Task: Create a due date automation trigger when advanced on, 2 hours after a card is due add checklist without checklist "Resume".
Action: Mouse moved to (1129, 91)
Screenshot: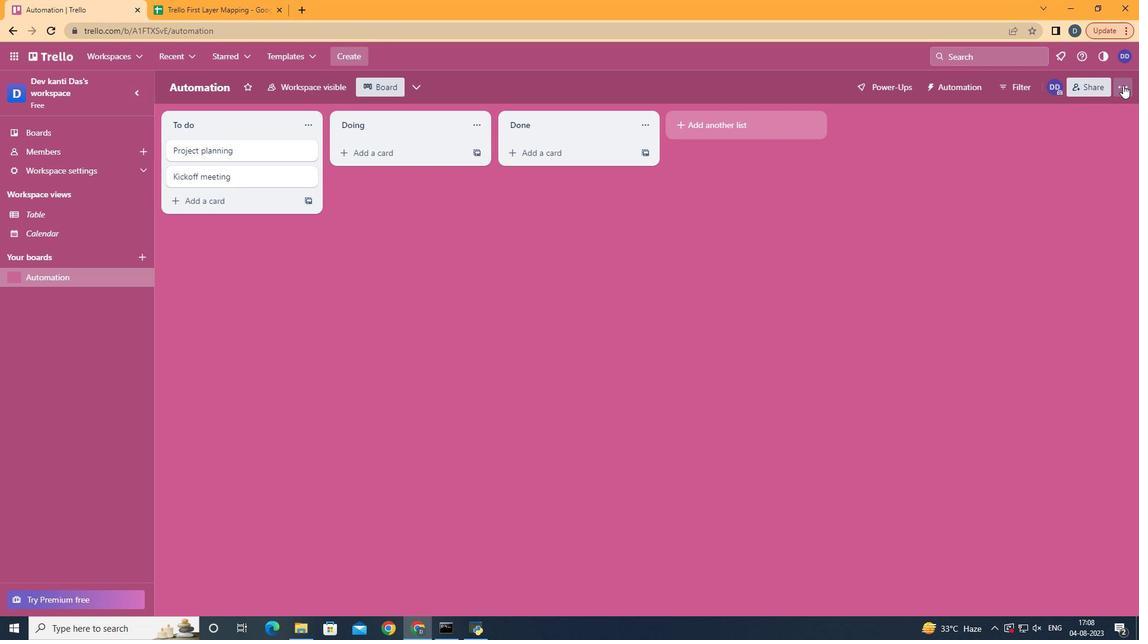 
Action: Mouse pressed left at (1129, 91)
Screenshot: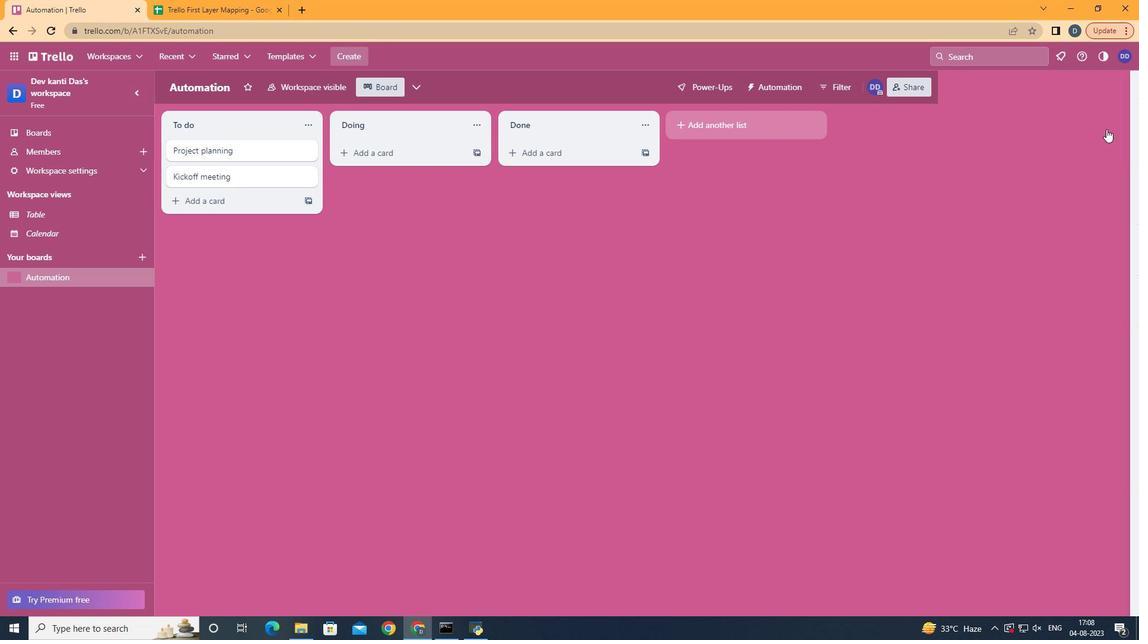 
Action: Mouse moved to (1032, 246)
Screenshot: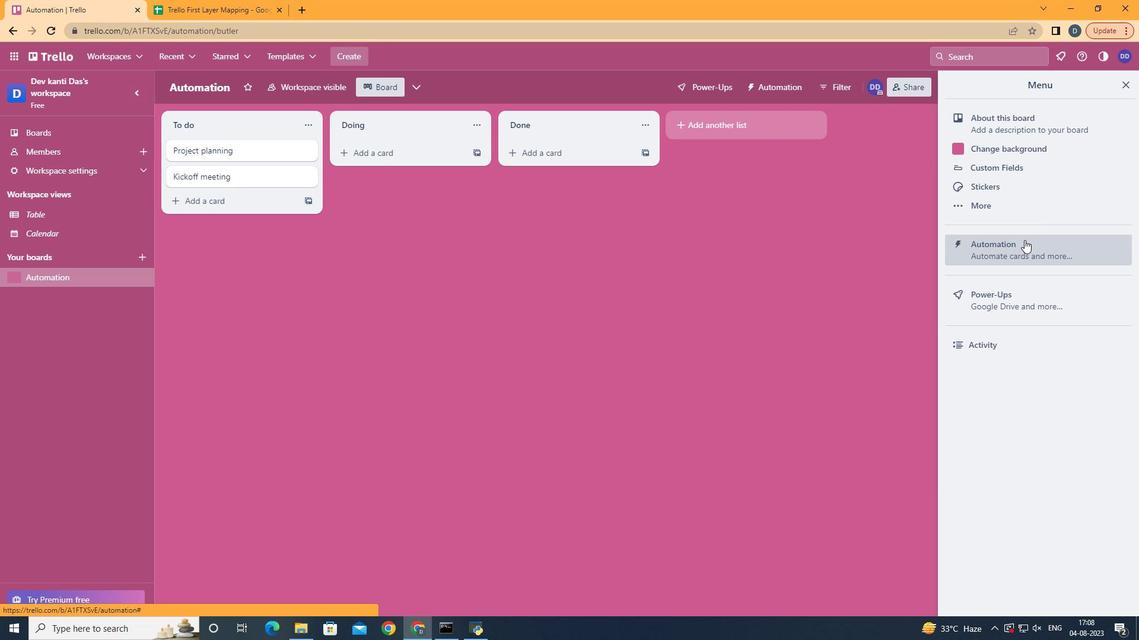 
Action: Mouse pressed left at (1032, 246)
Screenshot: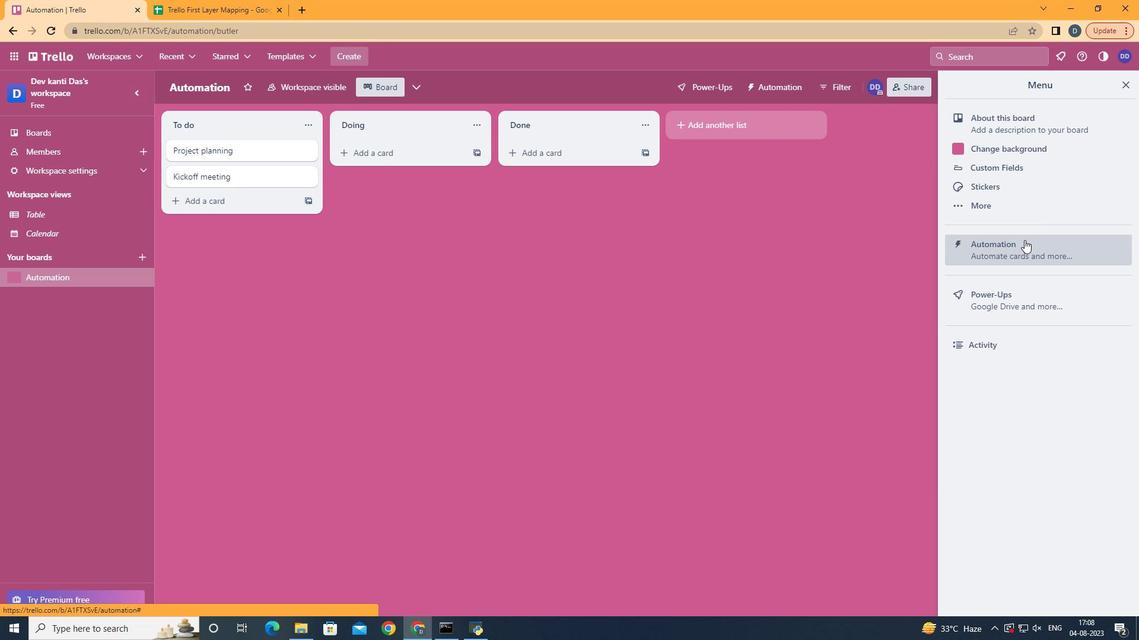 
Action: Mouse moved to (251, 254)
Screenshot: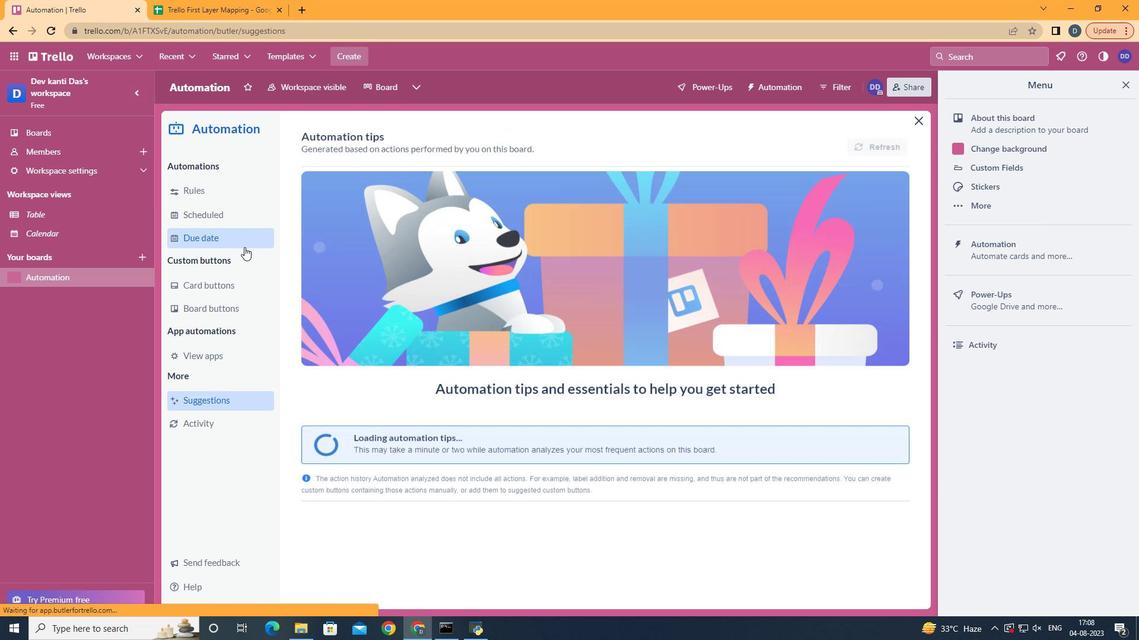 
Action: Mouse pressed left at (251, 254)
Screenshot: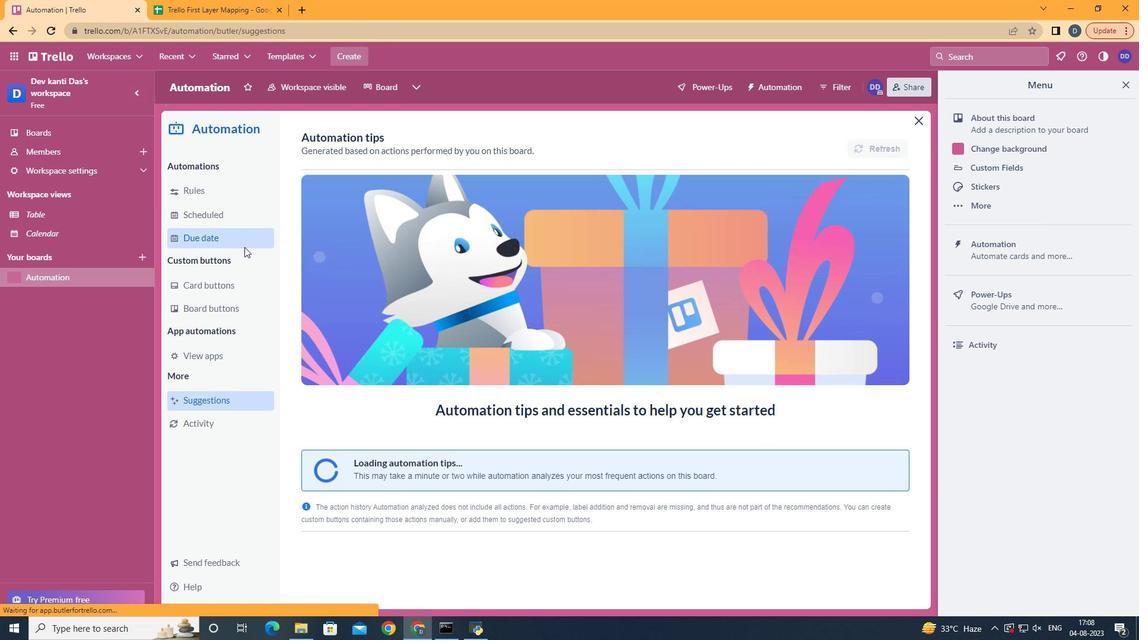 
Action: Mouse moved to (842, 149)
Screenshot: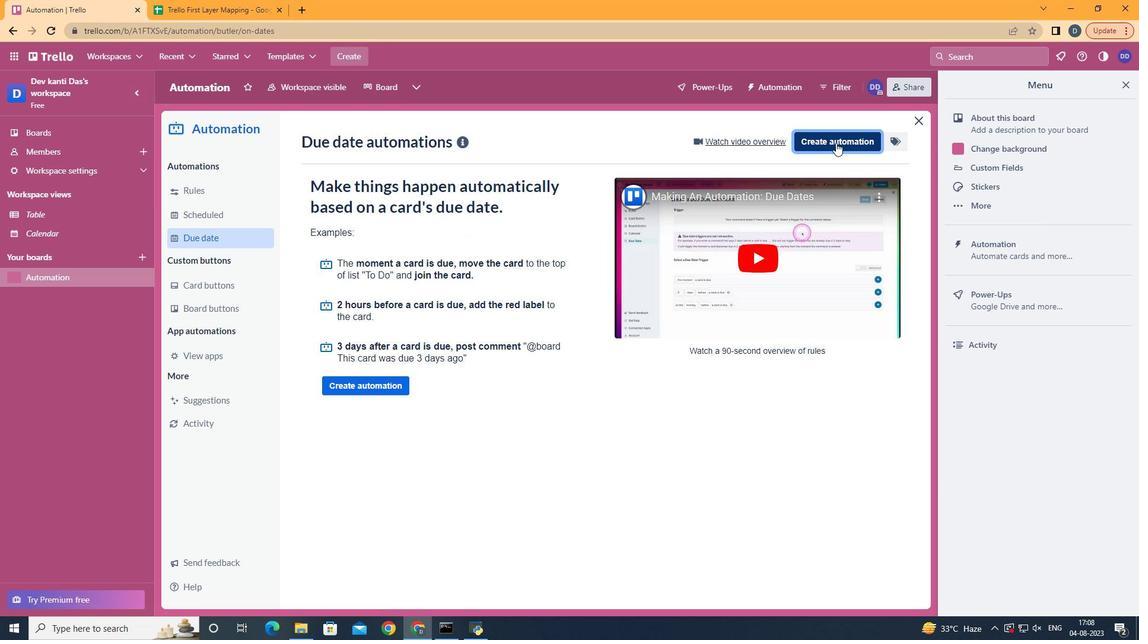 
Action: Mouse pressed left at (842, 149)
Screenshot: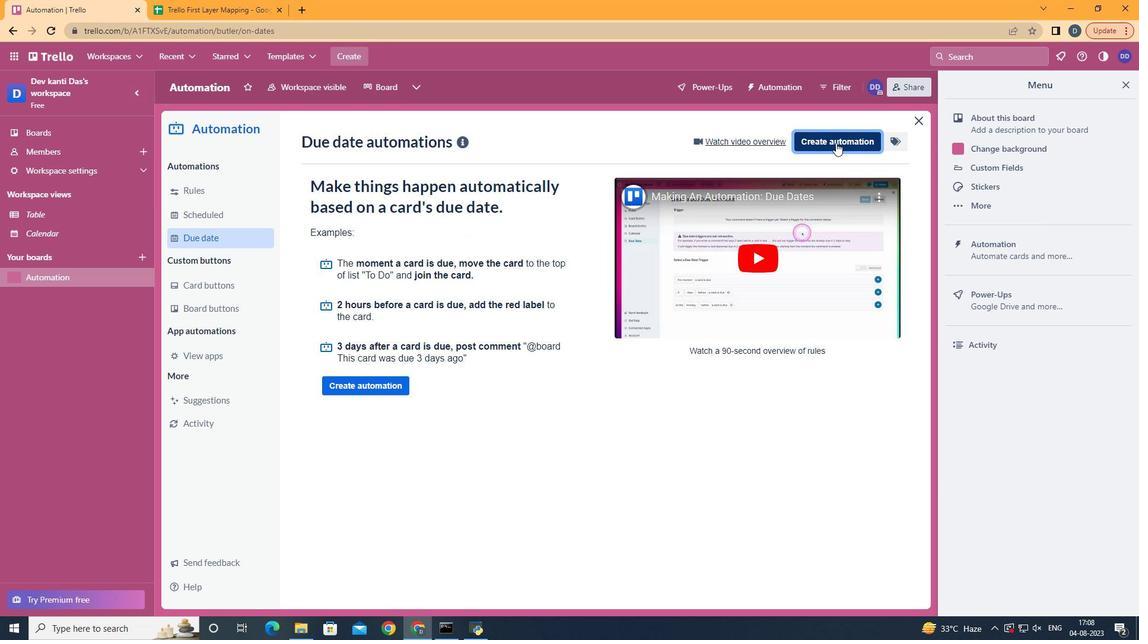 
Action: Mouse moved to (628, 258)
Screenshot: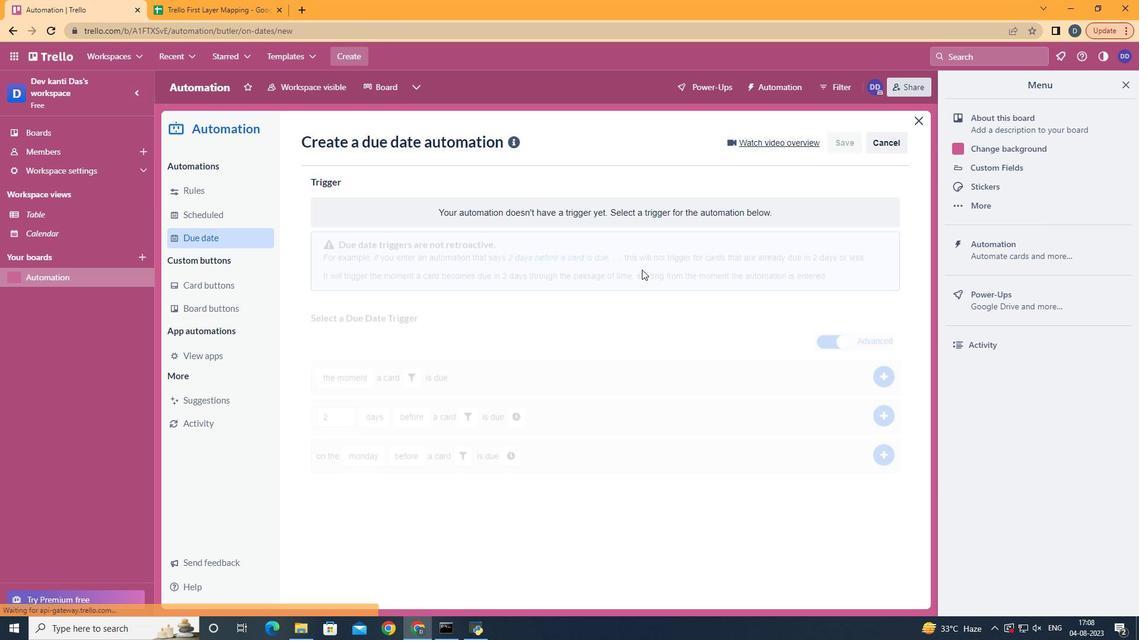 
Action: Mouse pressed left at (628, 258)
Screenshot: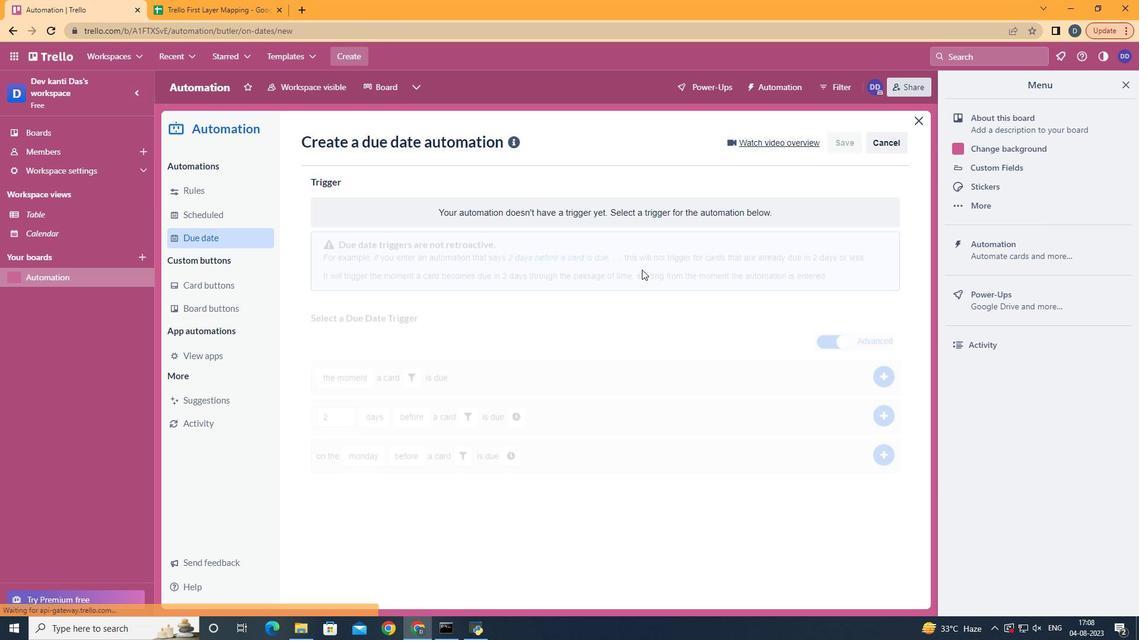 
Action: Mouse moved to (384, 511)
Screenshot: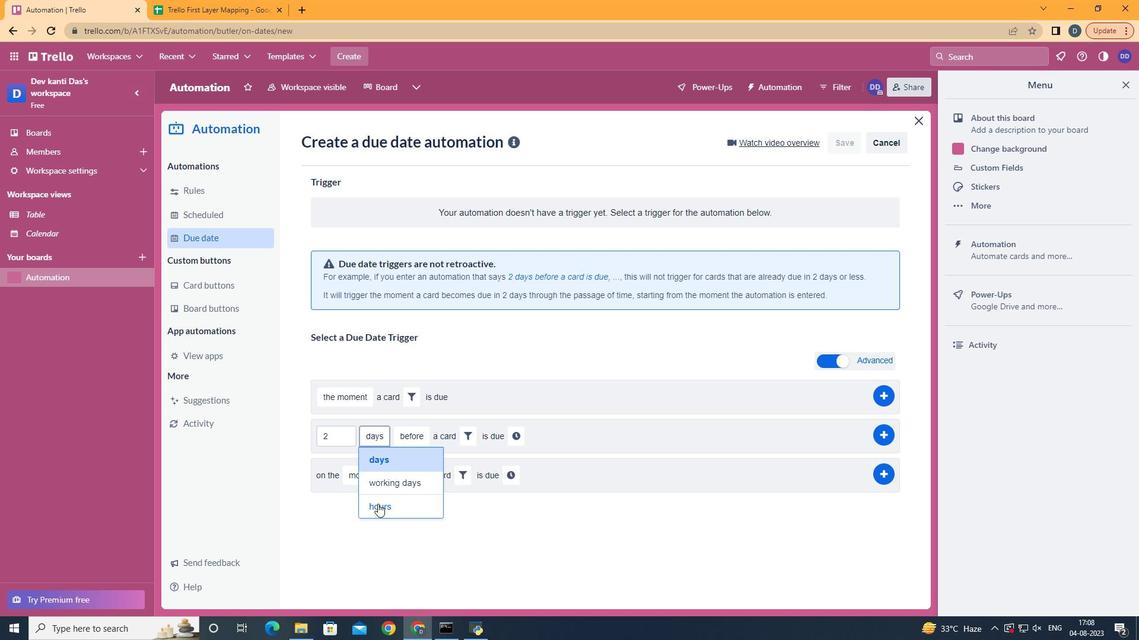 
Action: Mouse pressed left at (384, 511)
Screenshot: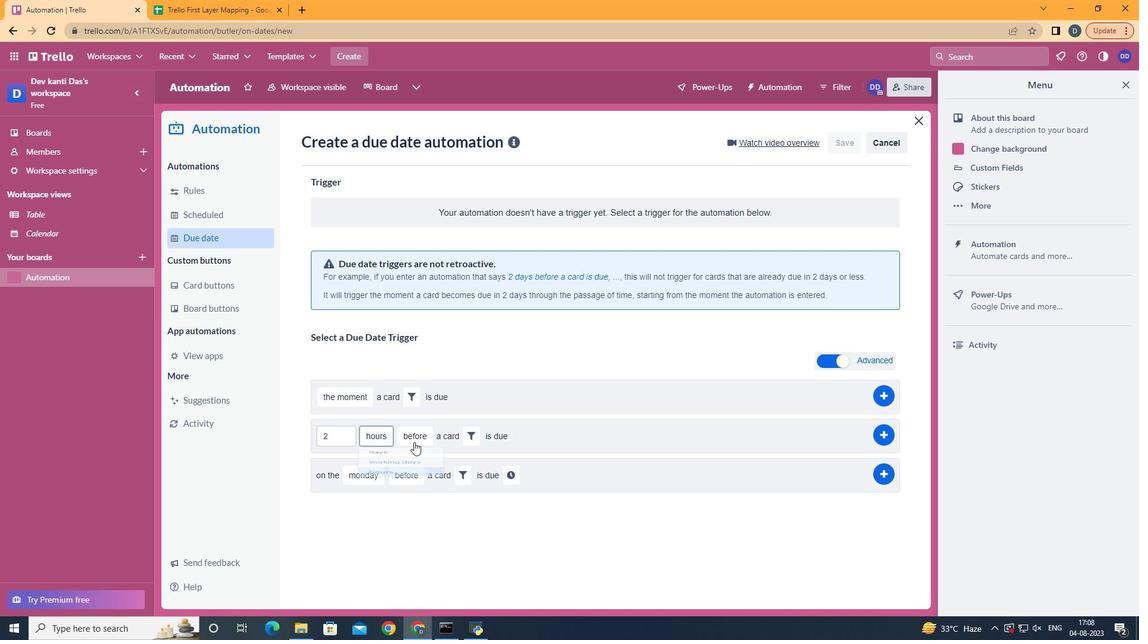 
Action: Mouse moved to (424, 494)
Screenshot: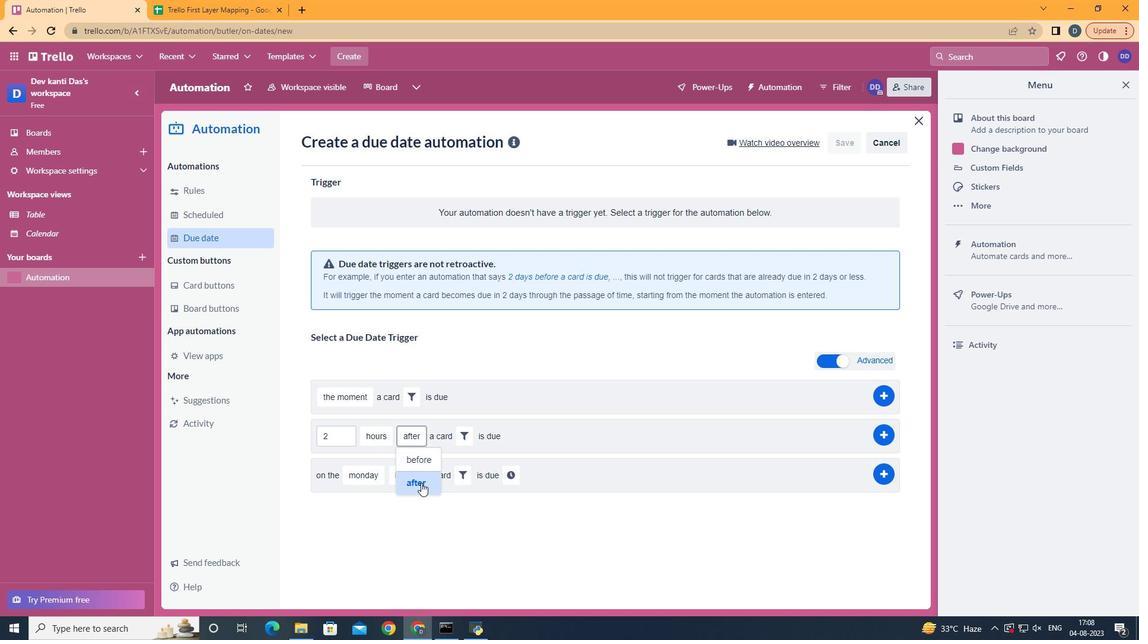 
Action: Mouse pressed left at (424, 494)
Screenshot: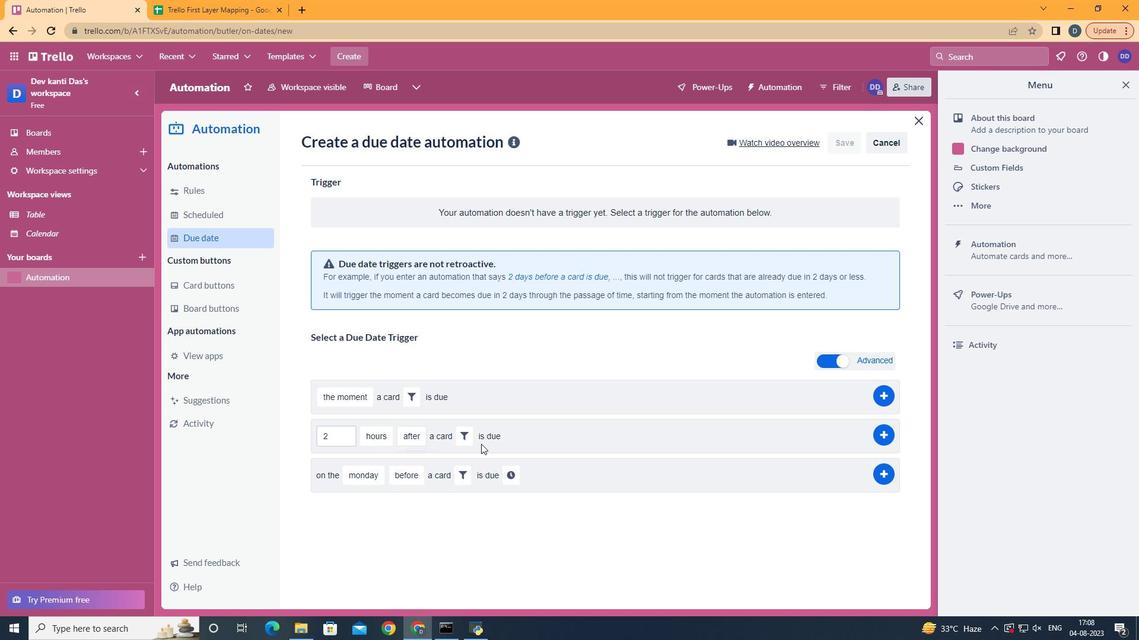 
Action: Mouse moved to (481, 446)
Screenshot: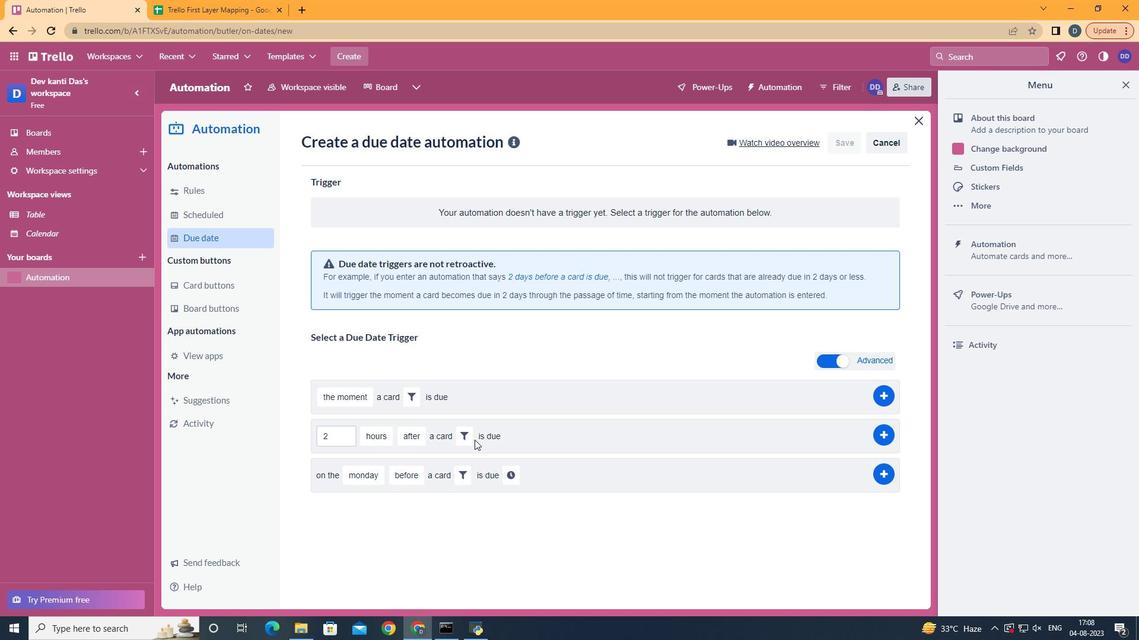 
Action: Mouse pressed left at (481, 446)
Screenshot: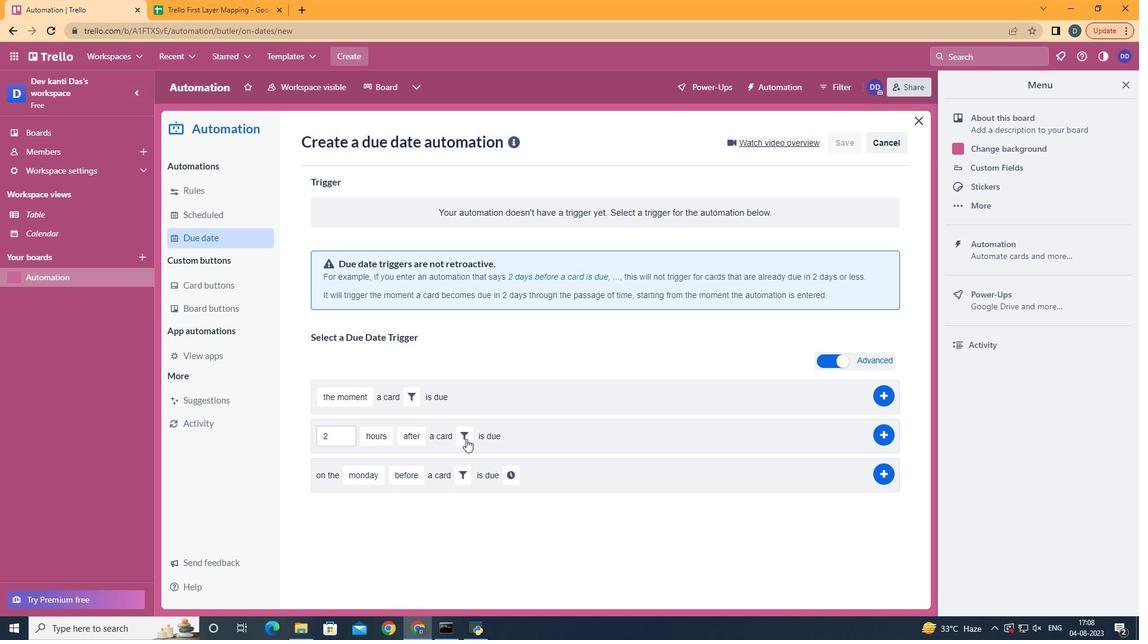 
Action: Mouse moved to (471, 445)
Screenshot: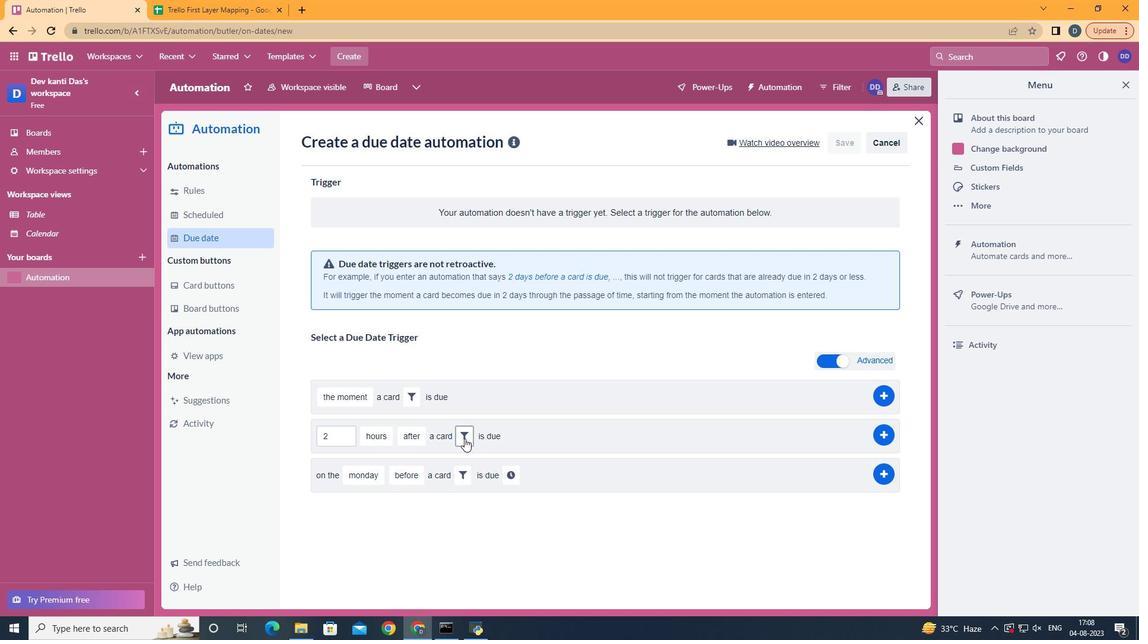 
Action: Mouse pressed left at (471, 445)
Screenshot: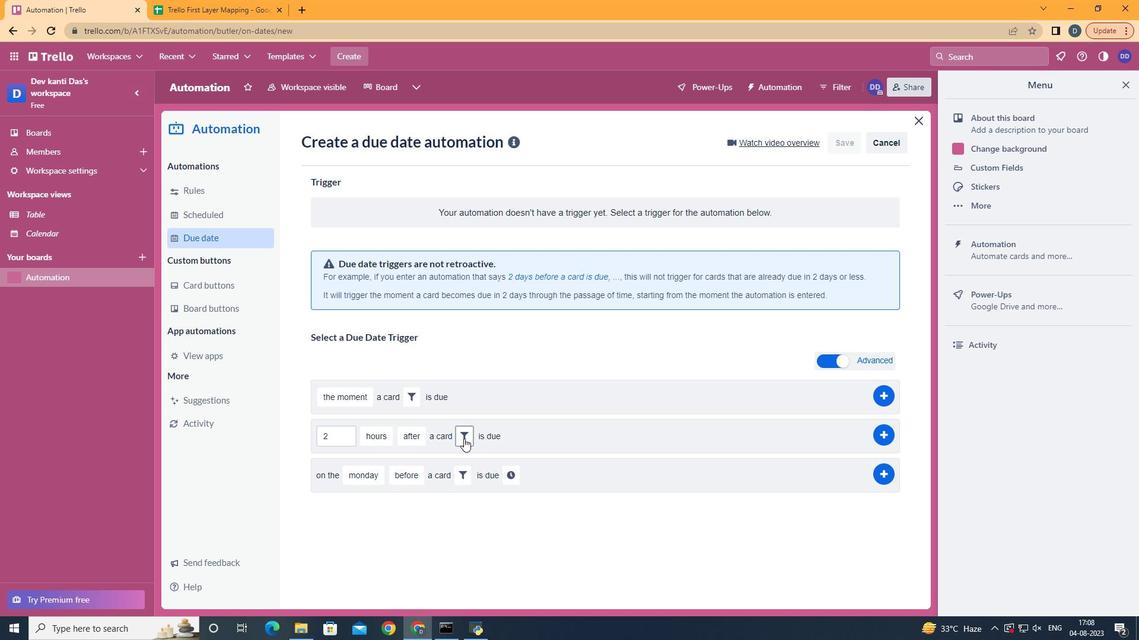
Action: Mouse moved to (583, 487)
Screenshot: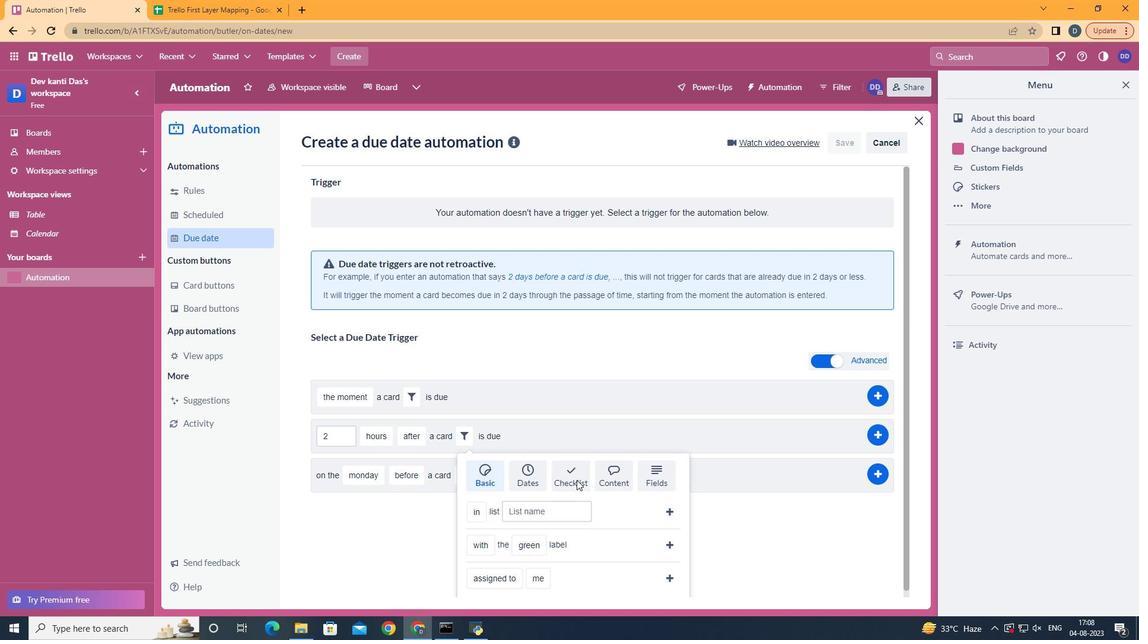 
Action: Mouse pressed left at (583, 487)
Screenshot: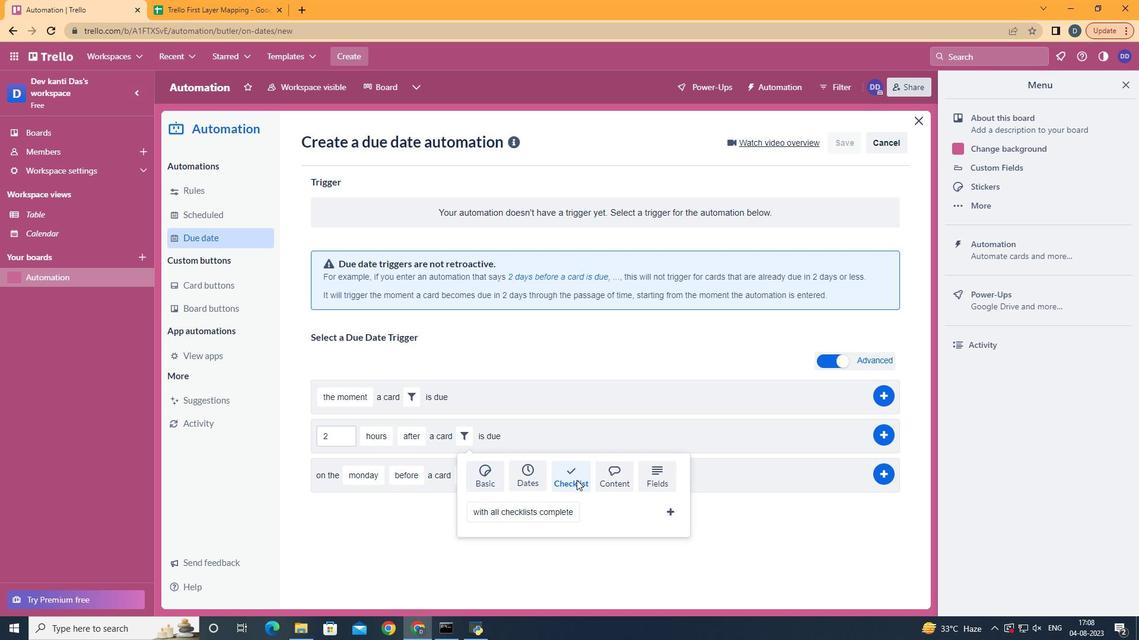 
Action: Mouse moved to (560, 474)
Screenshot: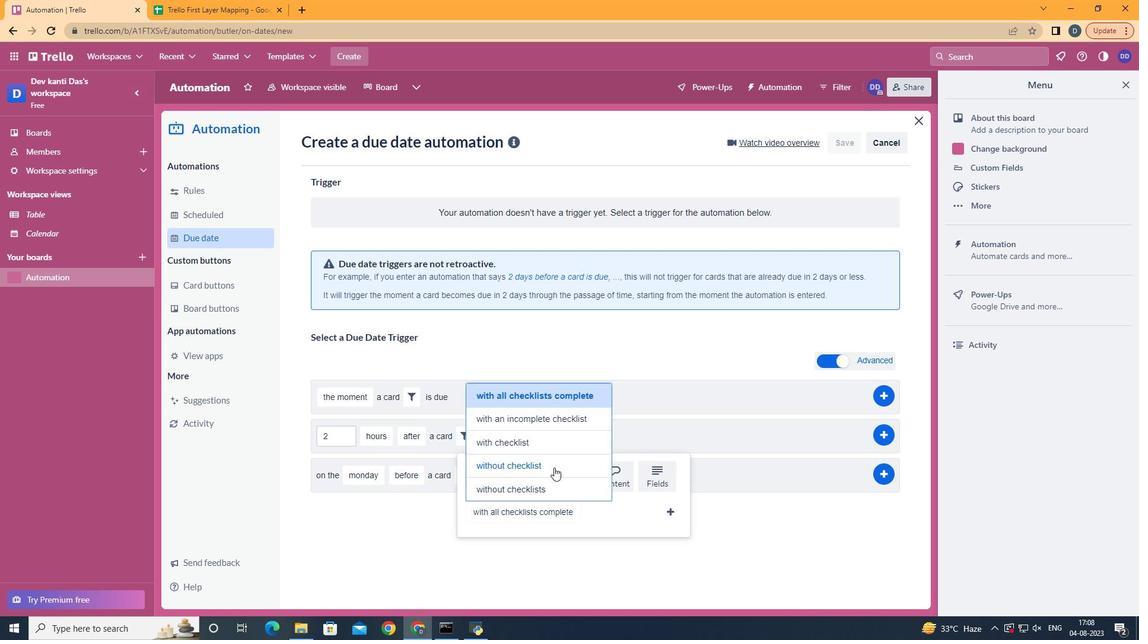 
Action: Mouse pressed left at (560, 474)
Screenshot: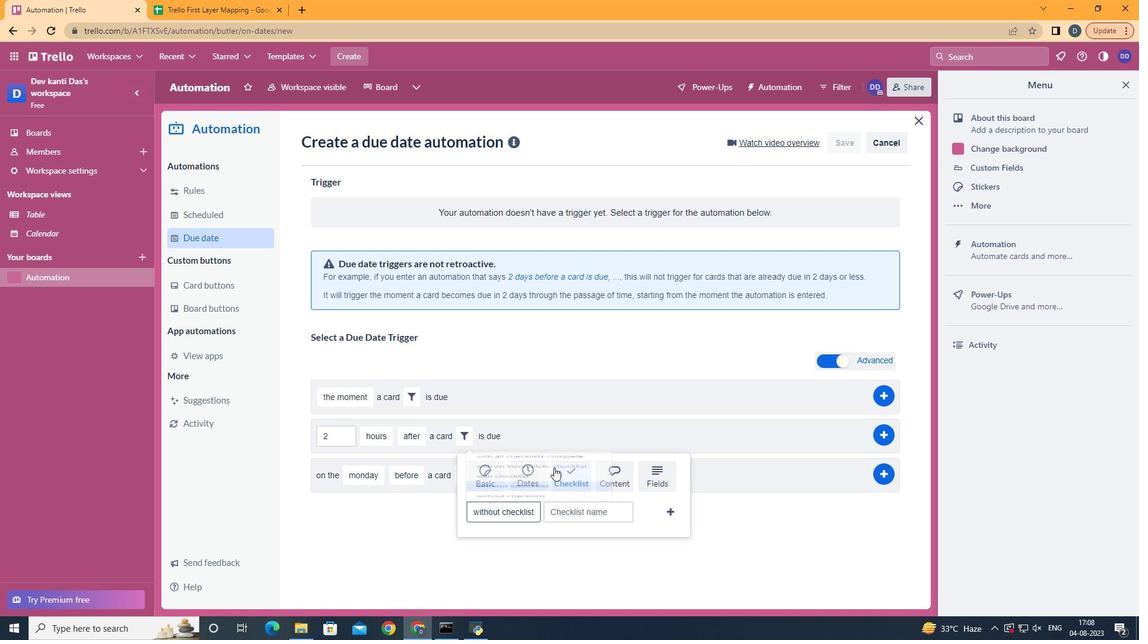 
Action: Mouse moved to (595, 520)
Screenshot: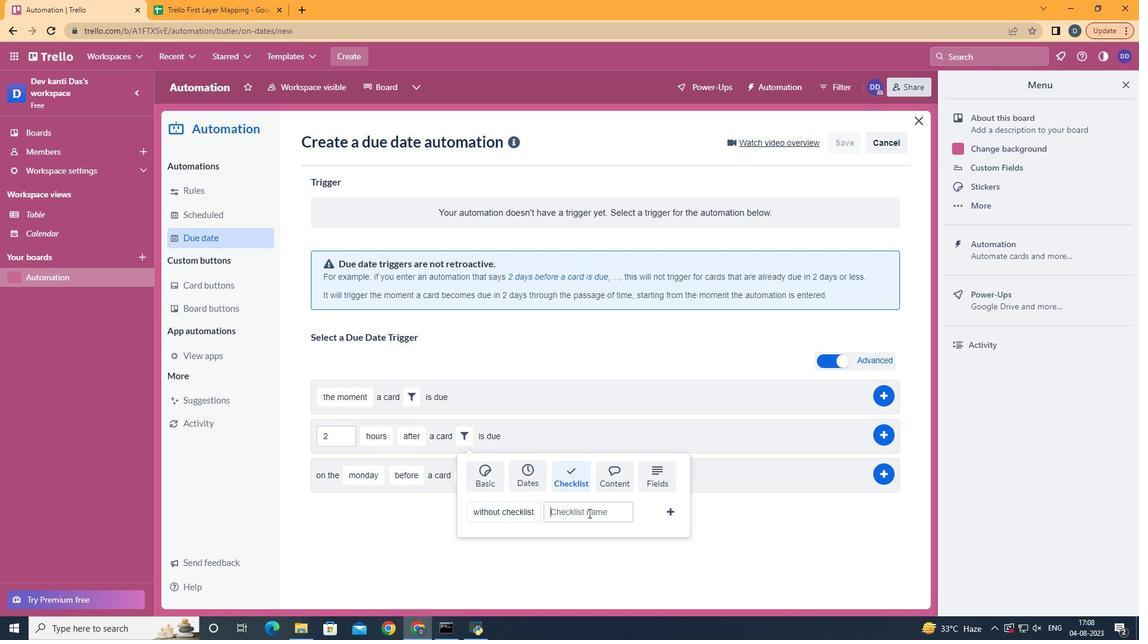 
Action: Mouse pressed left at (595, 520)
Screenshot: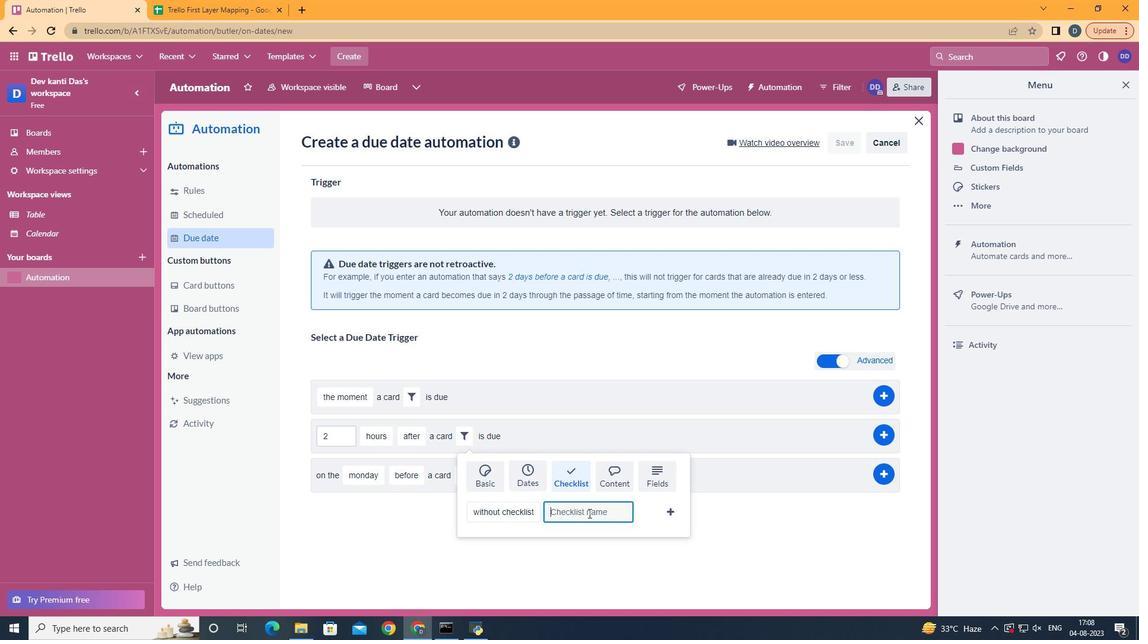 
Action: Key pressed <Key.shift>Resume
Screenshot: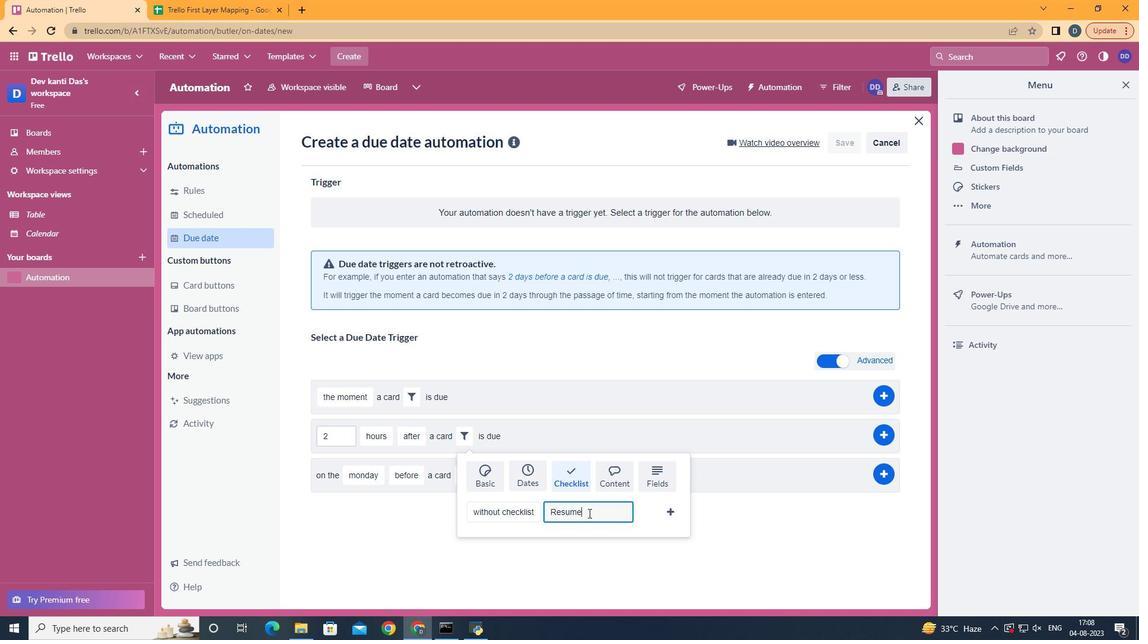
Action: Mouse moved to (679, 516)
Screenshot: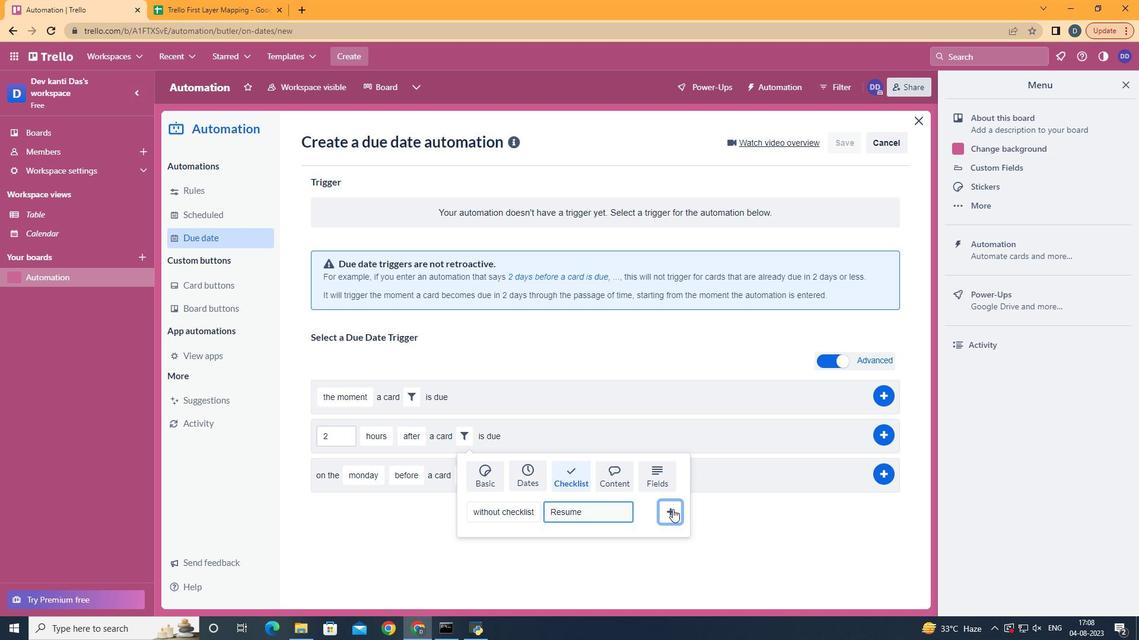 
Action: Mouse pressed left at (679, 516)
Screenshot: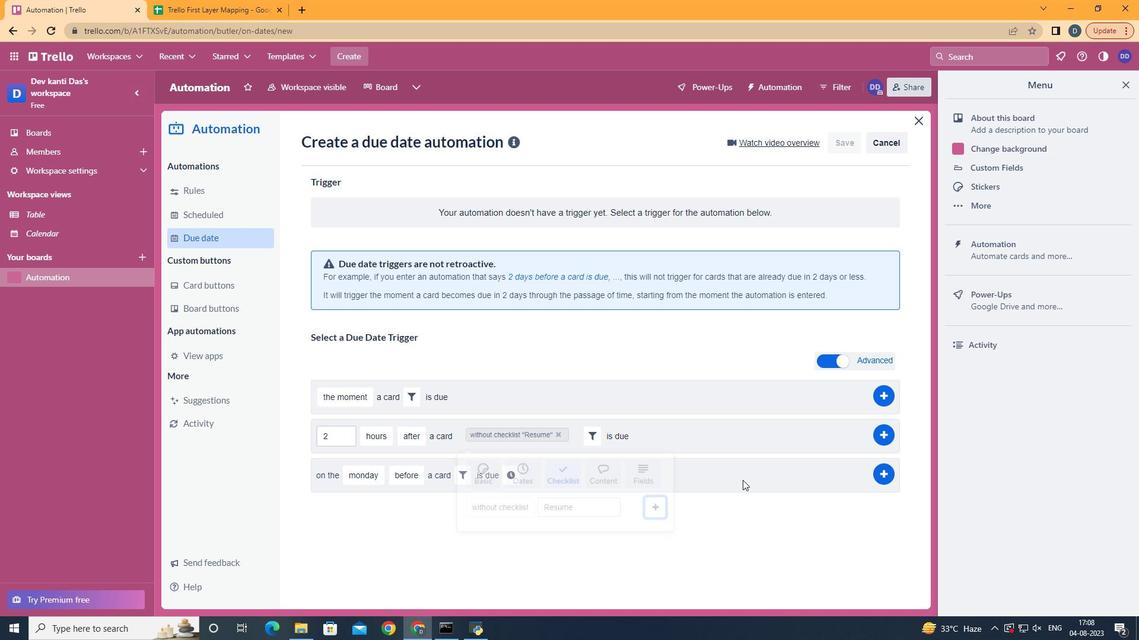 
Action: Mouse moved to (885, 444)
Screenshot: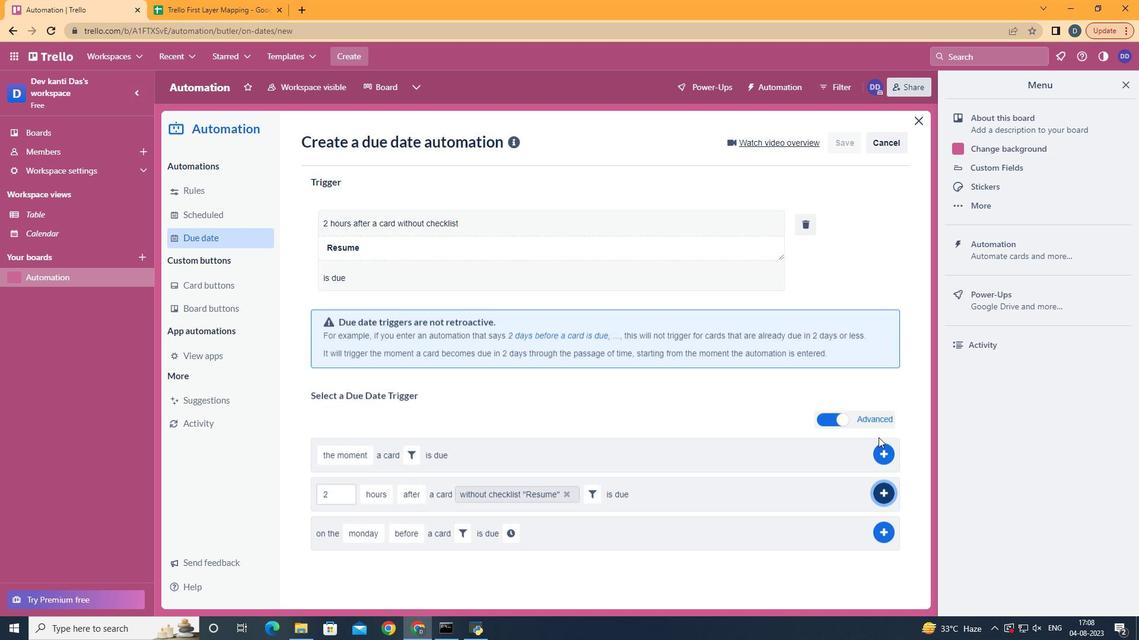 
Action: Mouse pressed left at (885, 444)
Screenshot: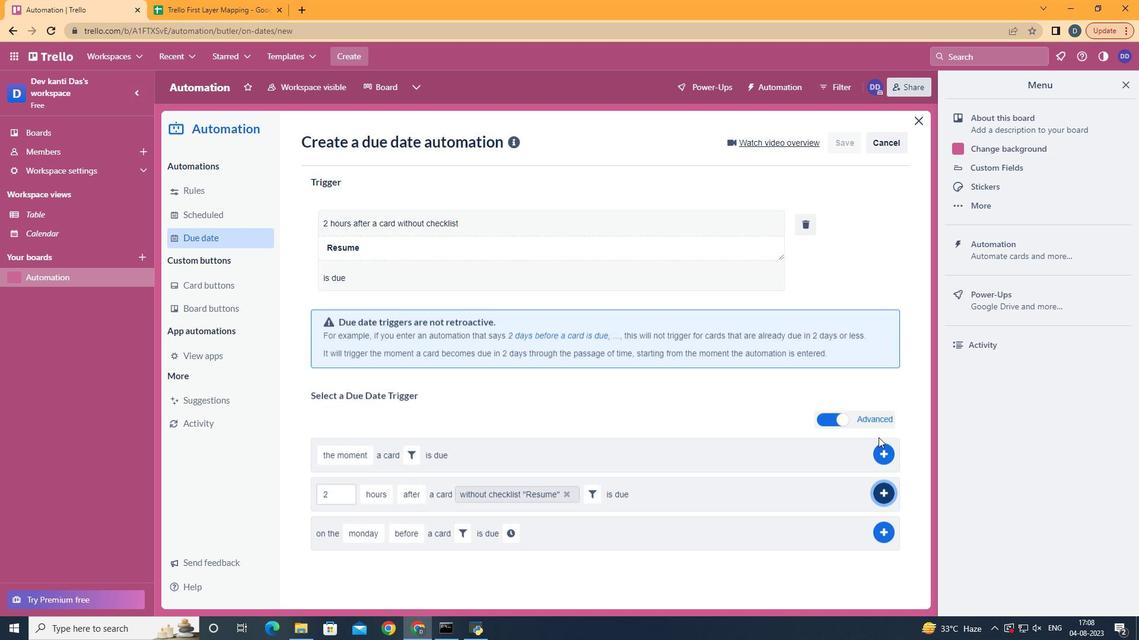 
Action: Mouse moved to (460, 236)
Screenshot: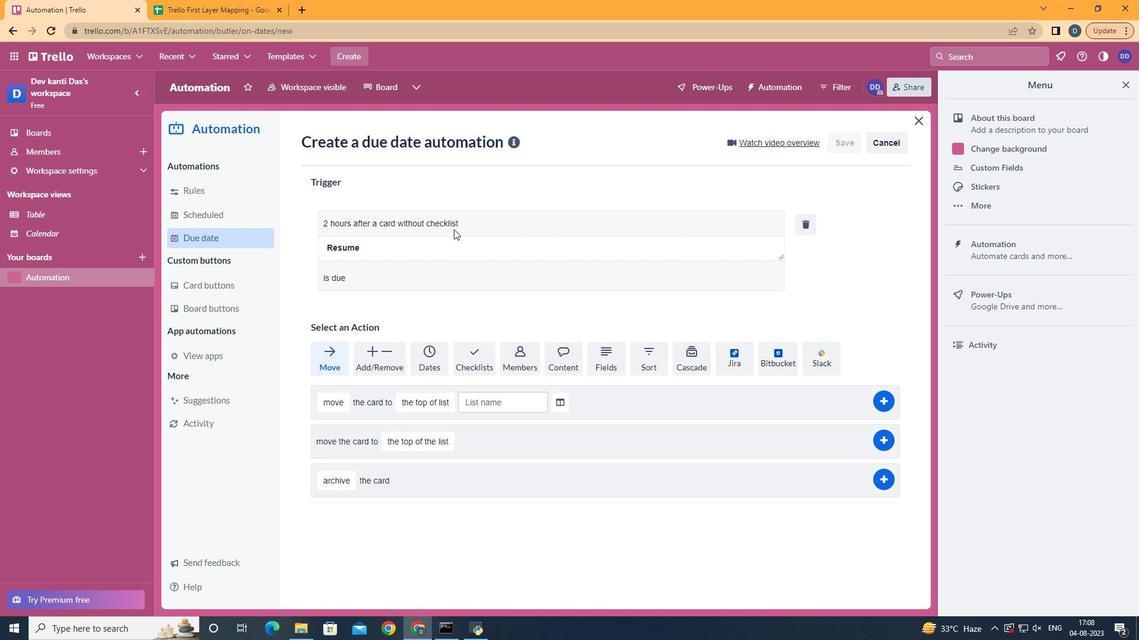 
